 Task: Add a dentist appointment for a gum check-up on the 25th at 3:00 PM.
Action: Mouse moved to (114, 227)
Screenshot: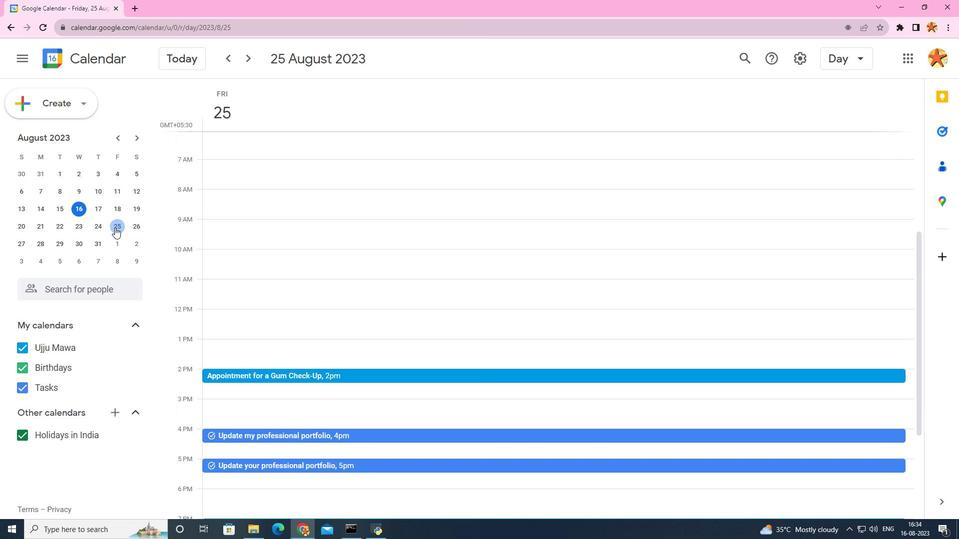 
Action: Mouse pressed left at (114, 227)
Screenshot: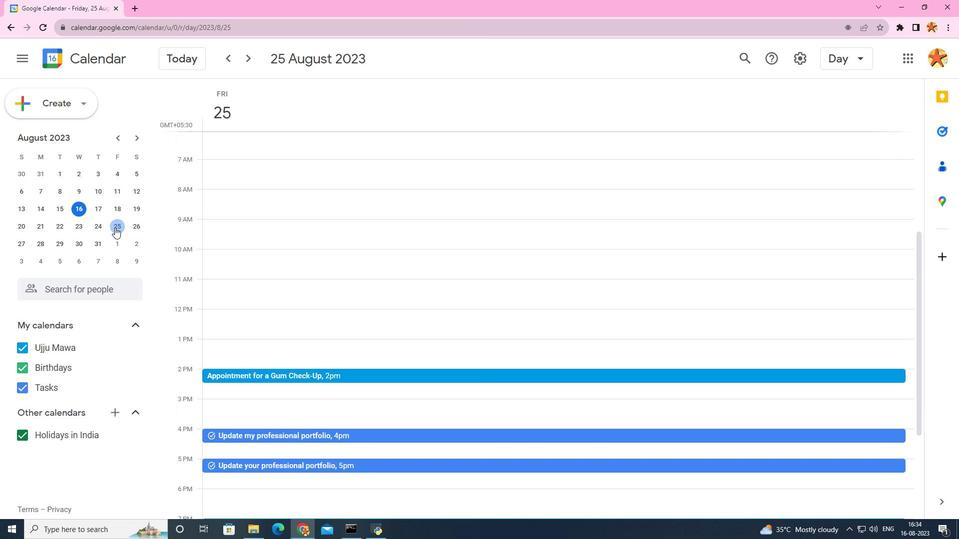 
Action: Mouse moved to (226, 298)
Screenshot: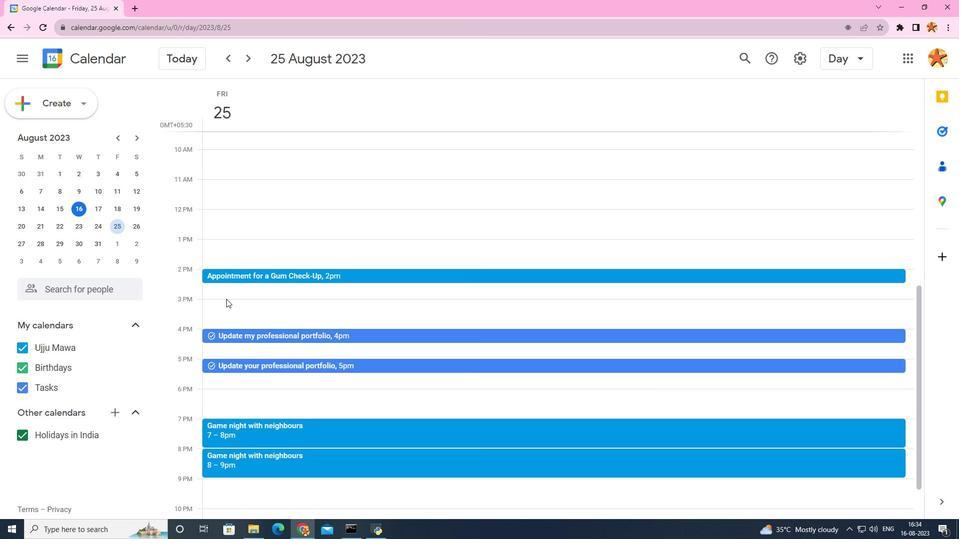 
Action: Mouse scrolled (226, 297) with delta (0, 0)
Screenshot: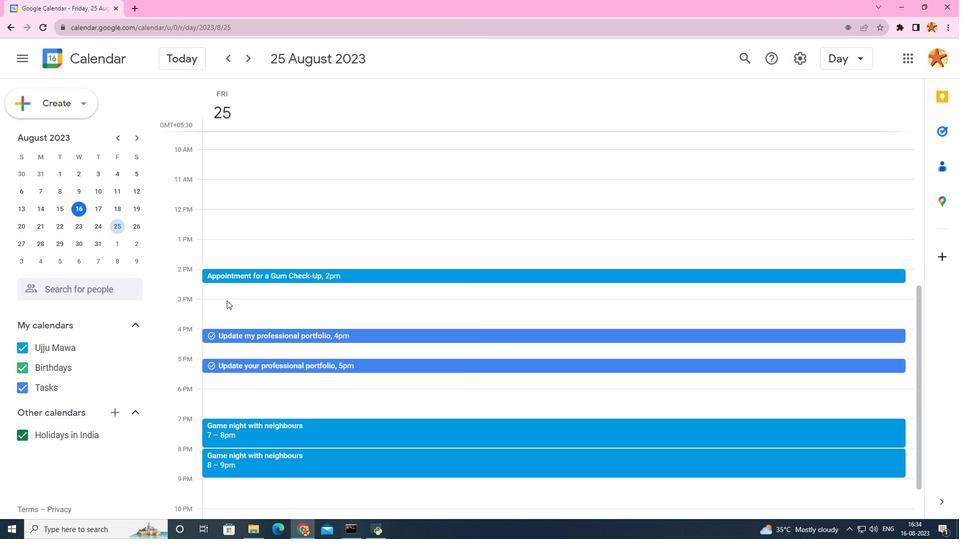 
Action: Mouse scrolled (226, 297) with delta (0, 0)
Screenshot: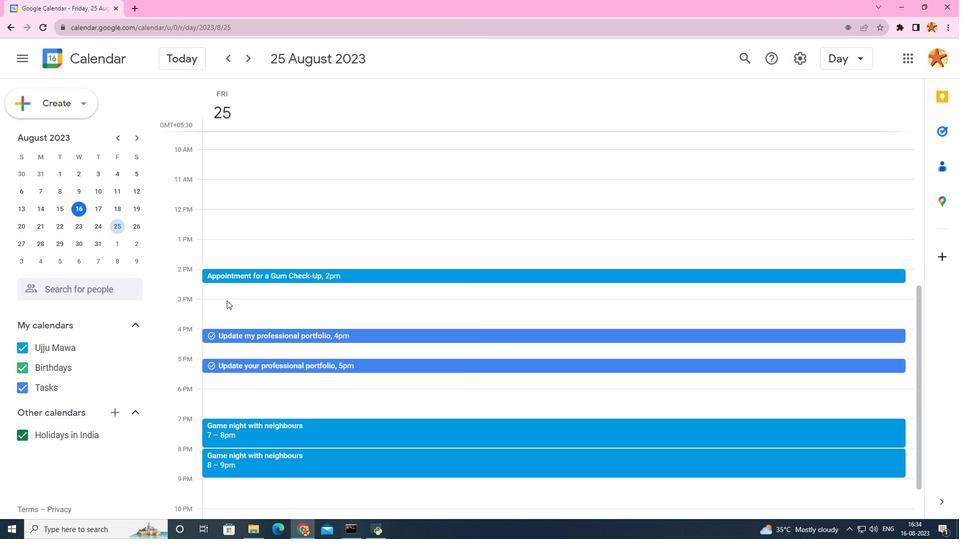 
Action: Mouse moved to (226, 300)
Screenshot: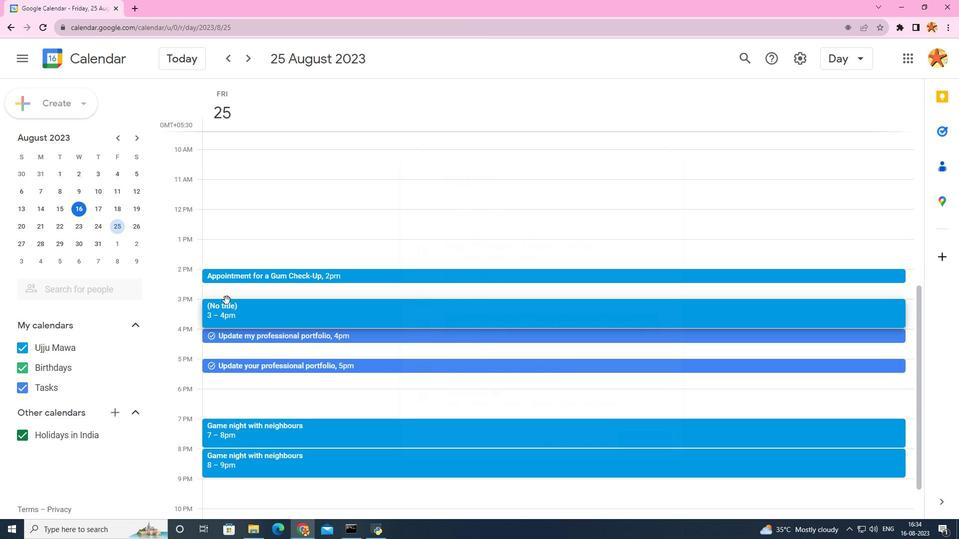 
Action: Mouse pressed left at (226, 300)
Screenshot: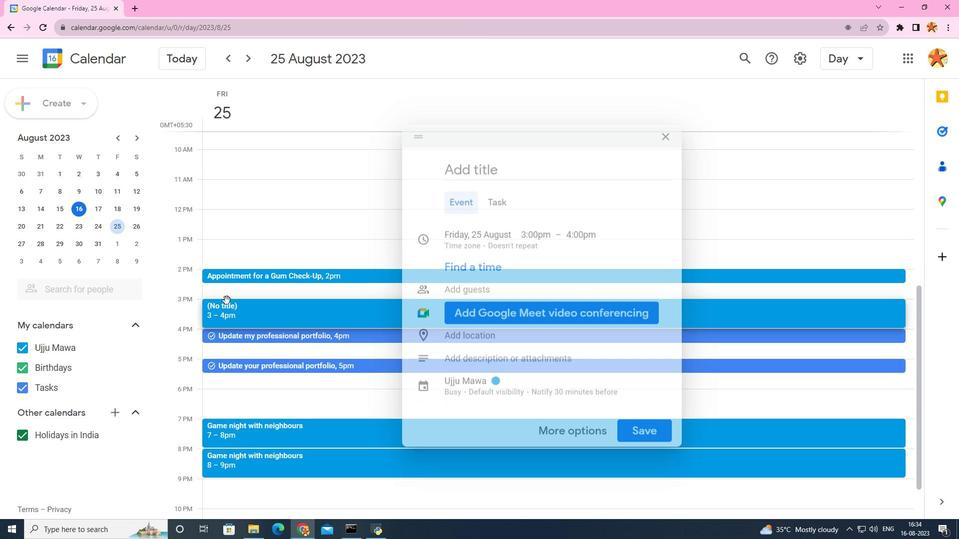 
Action: Mouse moved to (452, 161)
Screenshot: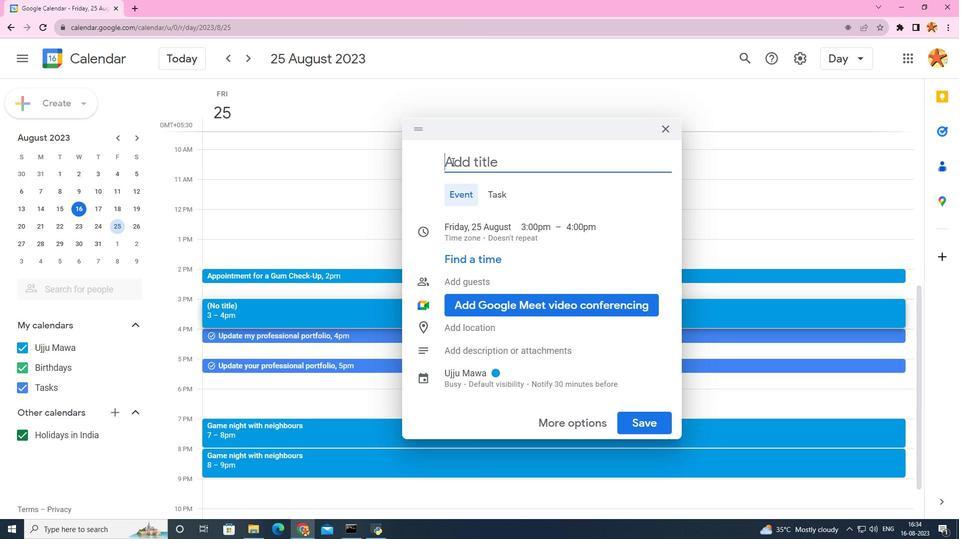 
Action: Key pressed <Key.caps_lock>G<Key.caps_lock>um<Key.space><Key.caps_lock>C<Key.caps_lock>gh<Key.backspace><Key.backspace>heck<Key.space>up<Key.space>
Screenshot: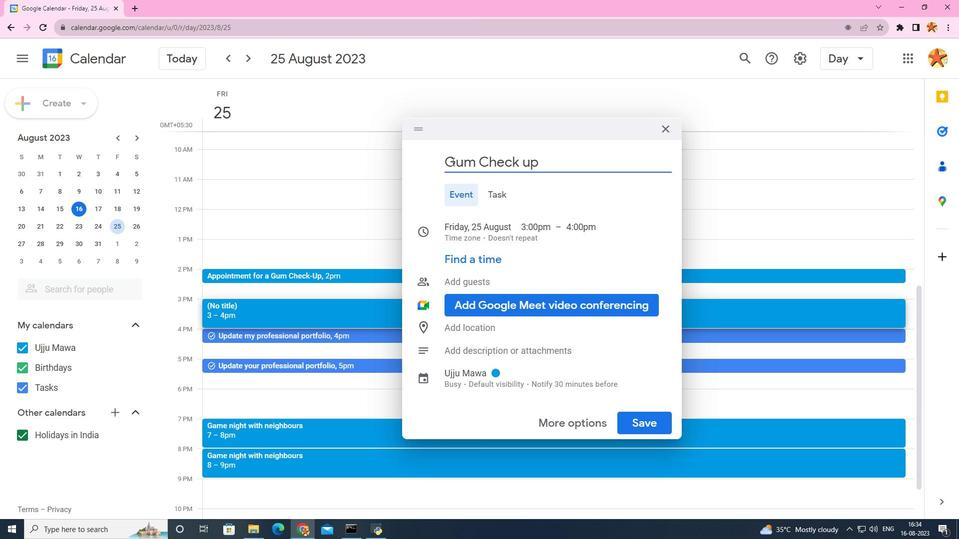 
Action: Mouse moved to (443, 165)
Screenshot: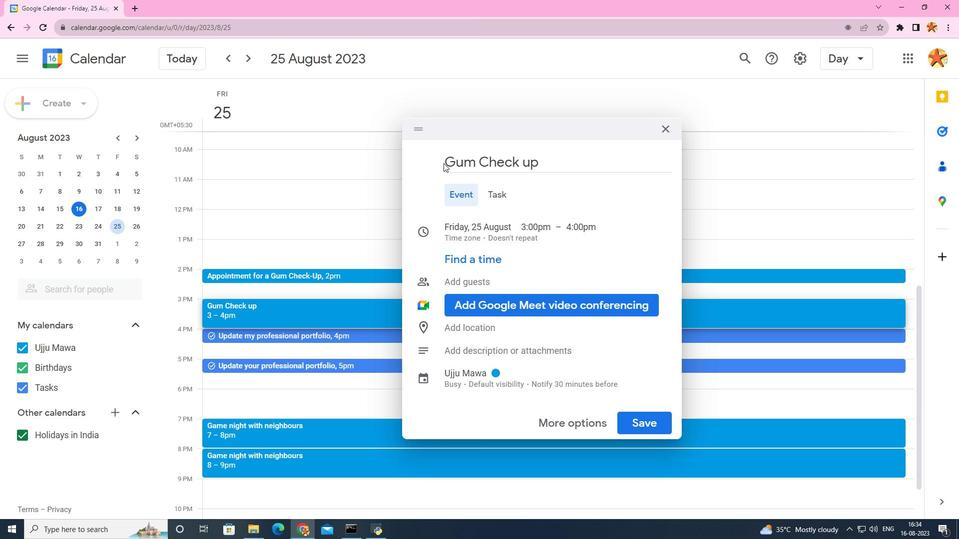 
Action: Mouse pressed left at (443, 165)
Screenshot: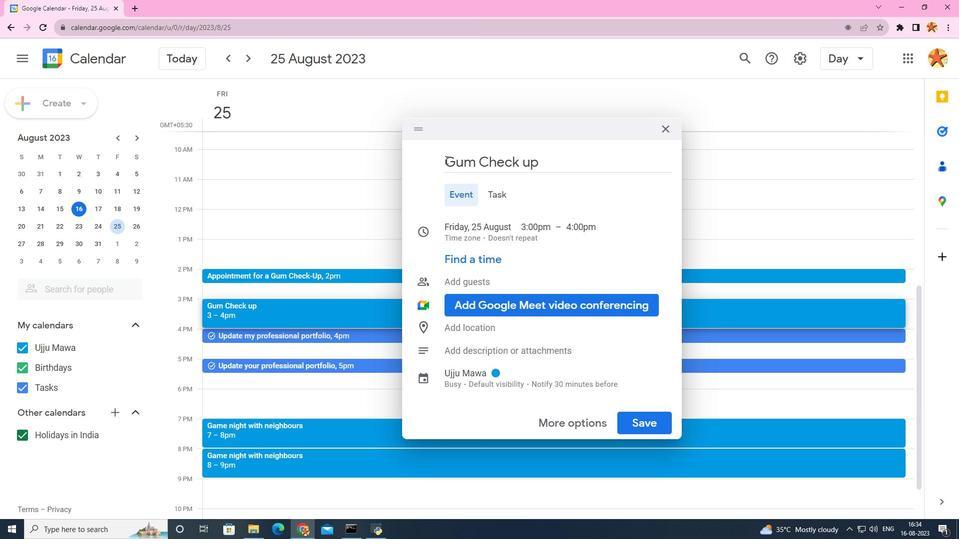 
Action: Mouse moved to (445, 158)
Screenshot: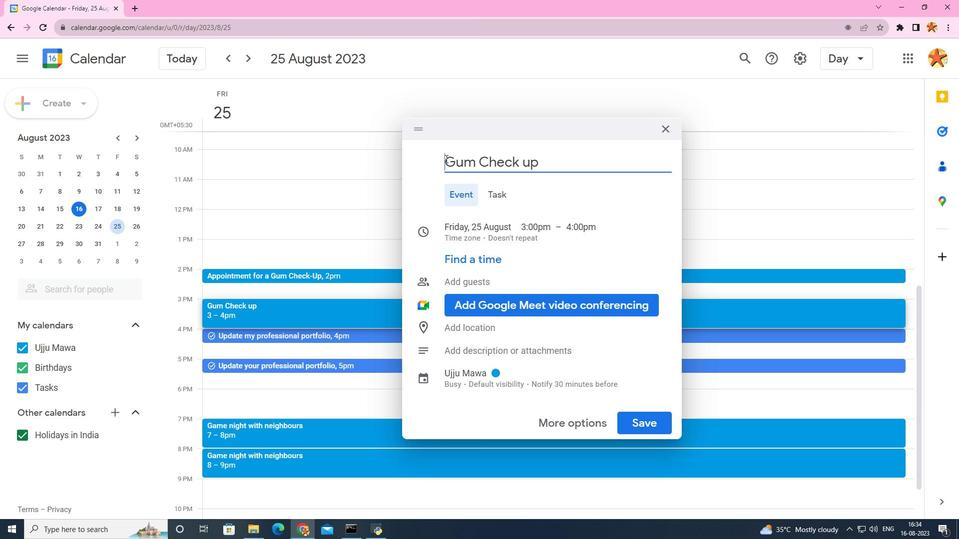 
Action: Mouse pressed left at (445, 158)
Screenshot: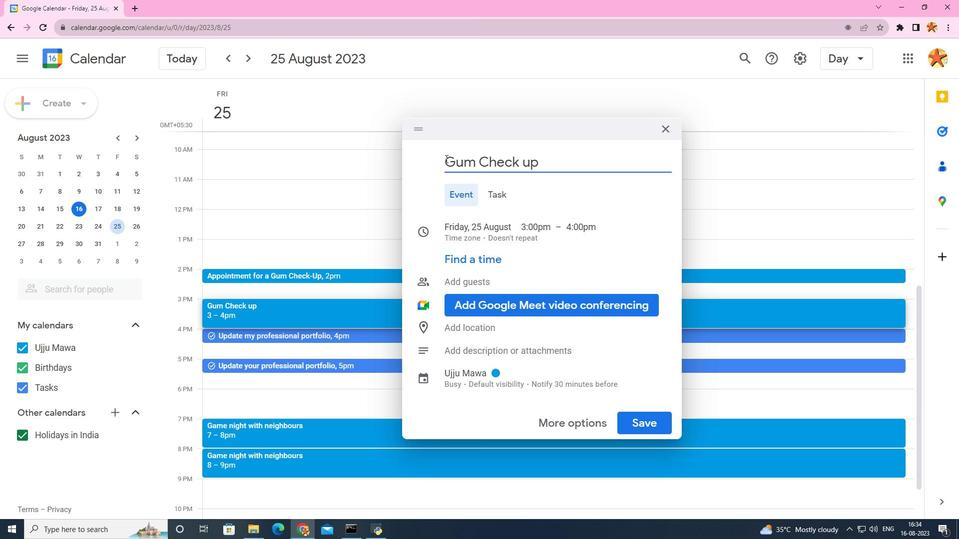
Action: Key pressed <Key.caps_lock>A<Key.caps_lock>ppointment<Key.space>for<Key.space>
Screenshot: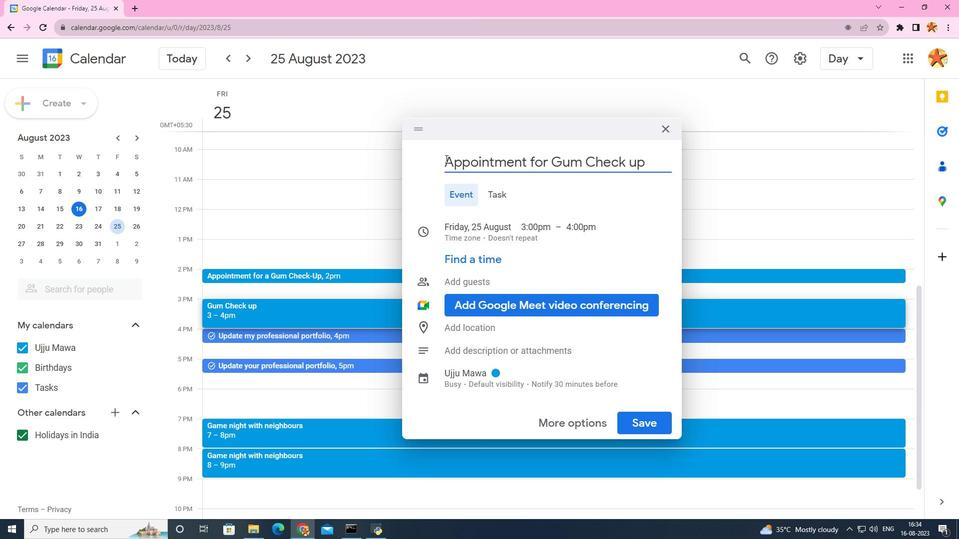 
Action: Mouse moved to (568, 230)
Screenshot: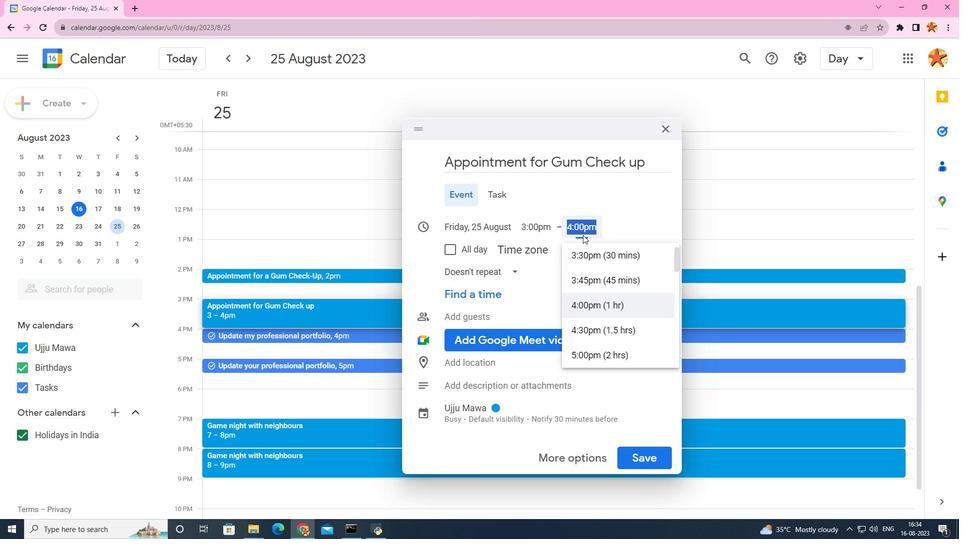 
Action: Mouse pressed left at (568, 230)
Screenshot: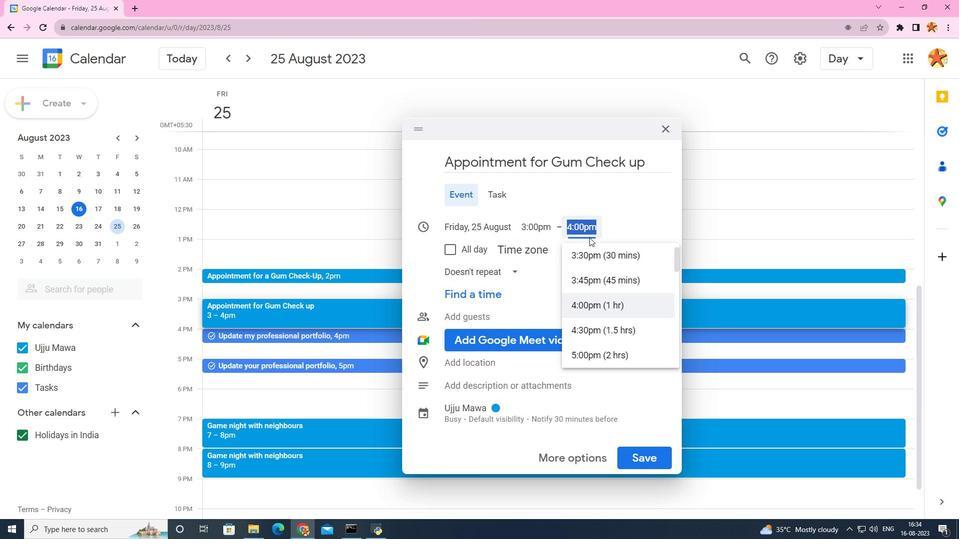
Action: Mouse moved to (599, 248)
Screenshot: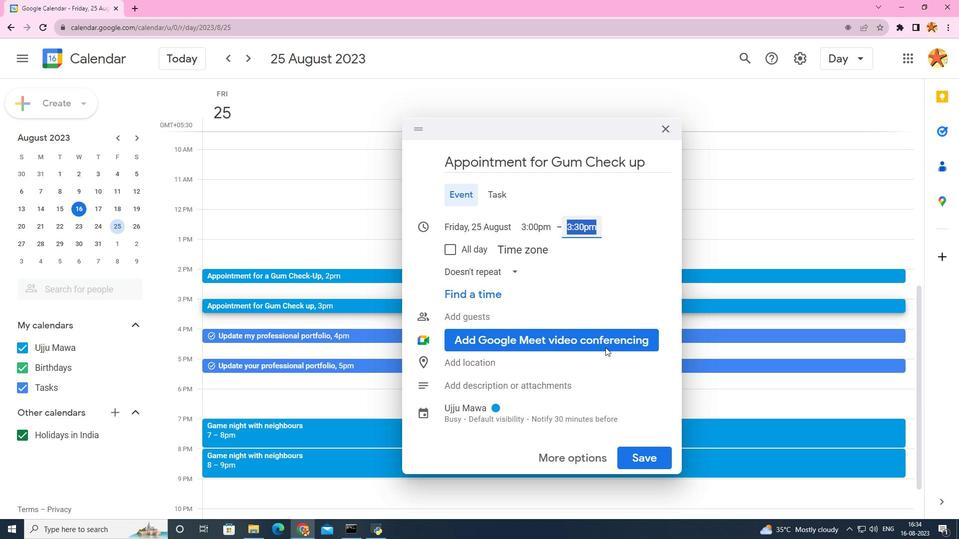 
Action: Mouse pressed left at (599, 248)
Screenshot: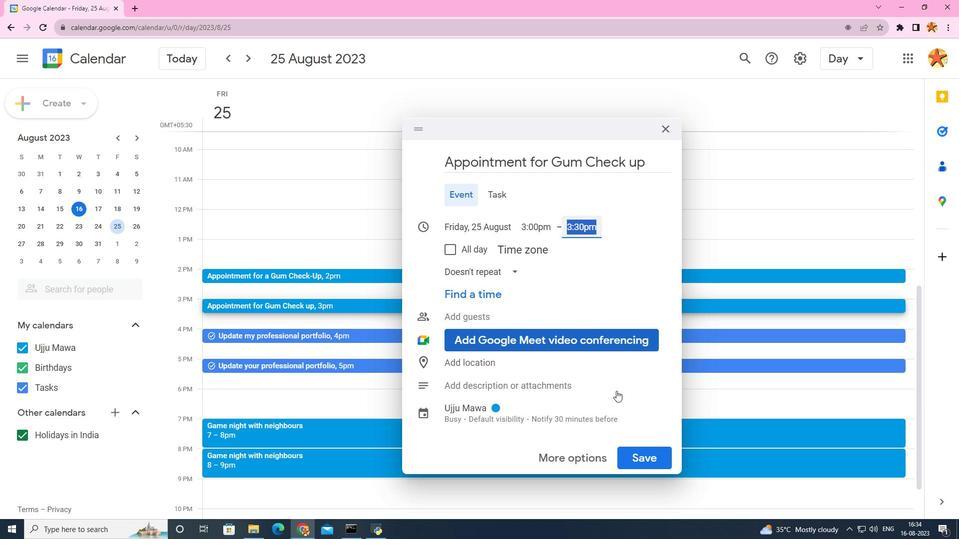 
Action: Mouse moved to (642, 454)
Screenshot: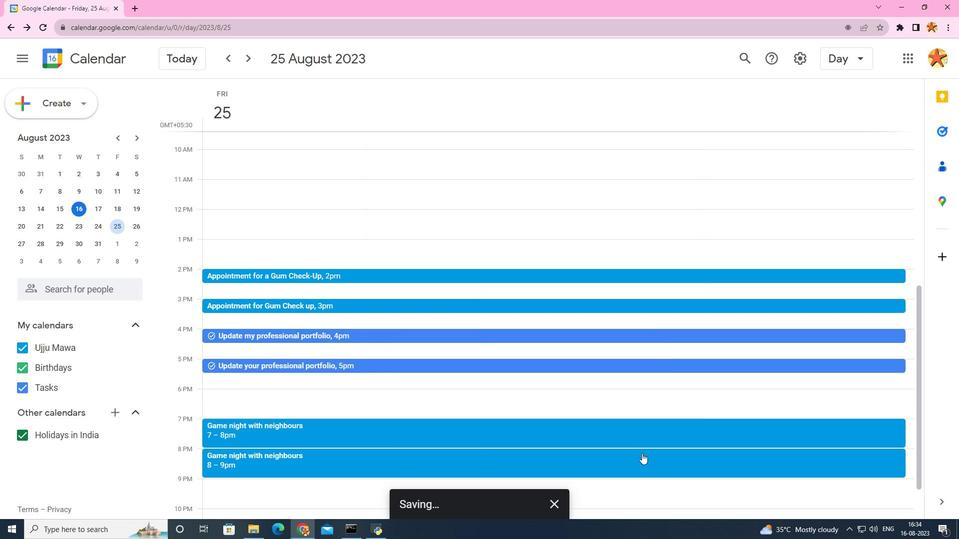 
Action: Mouse pressed left at (642, 454)
Screenshot: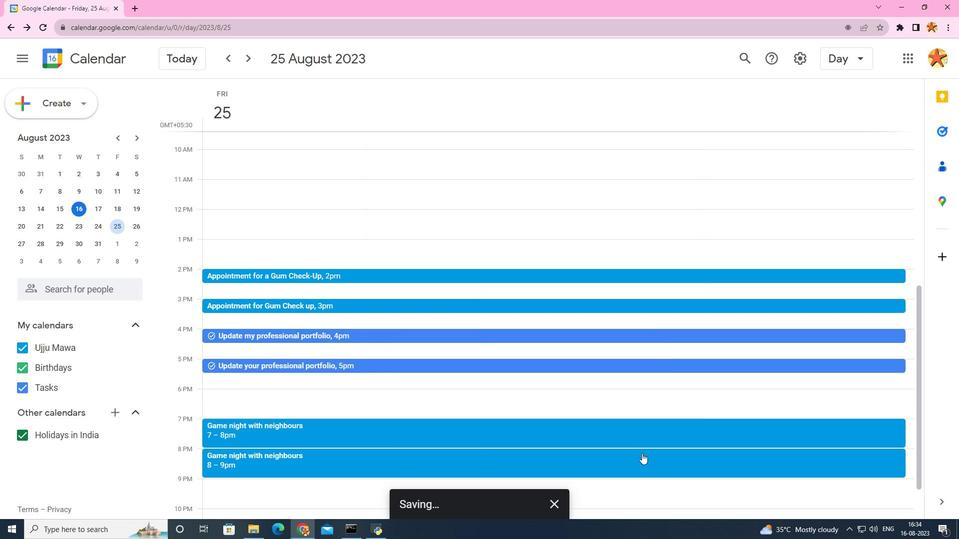 
Action: Mouse moved to (641, 451)
Screenshot: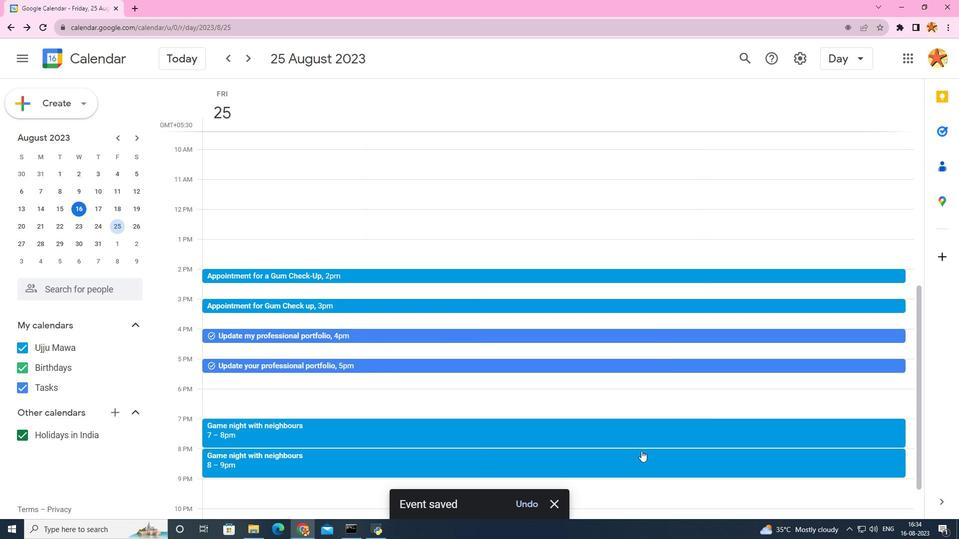 
